 Task: Write a soql queries using OFFSET keyword.
Action: Mouse moved to (1248, 84)
Screenshot: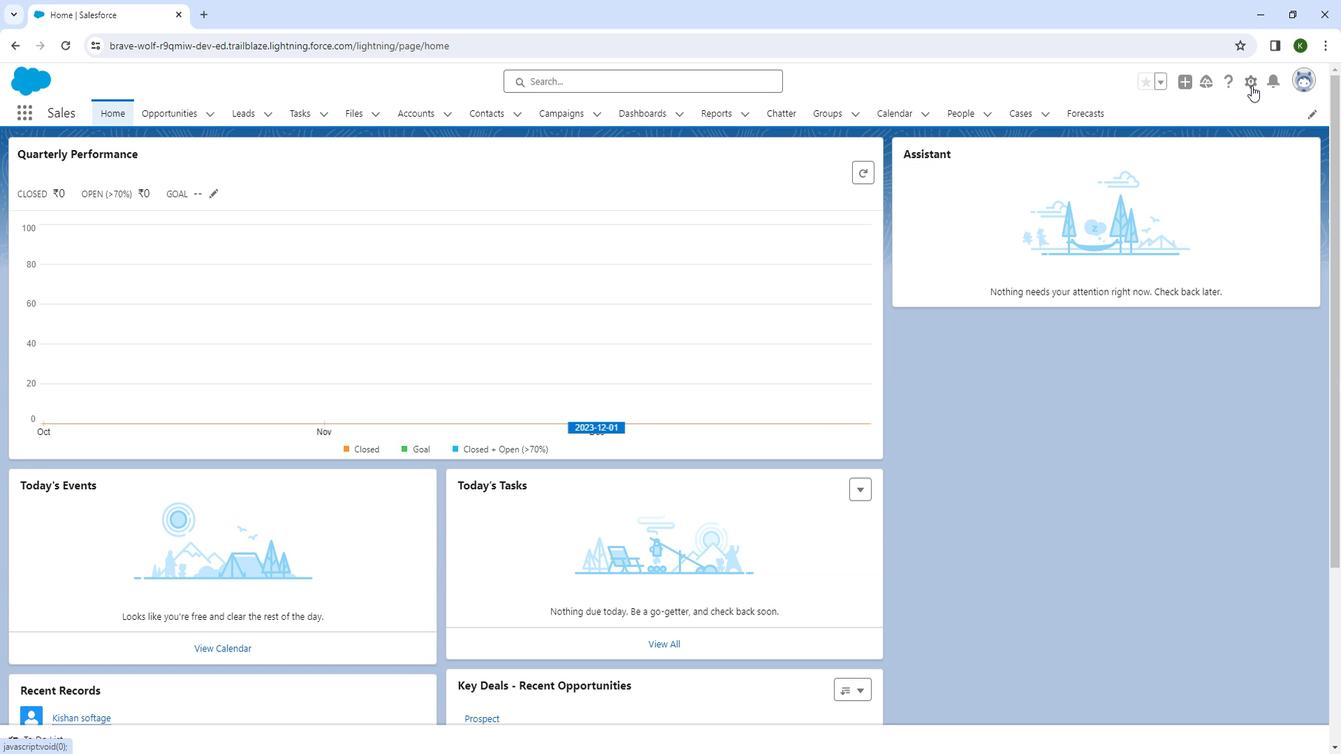 
Action: Mouse pressed left at (1248, 84)
Screenshot: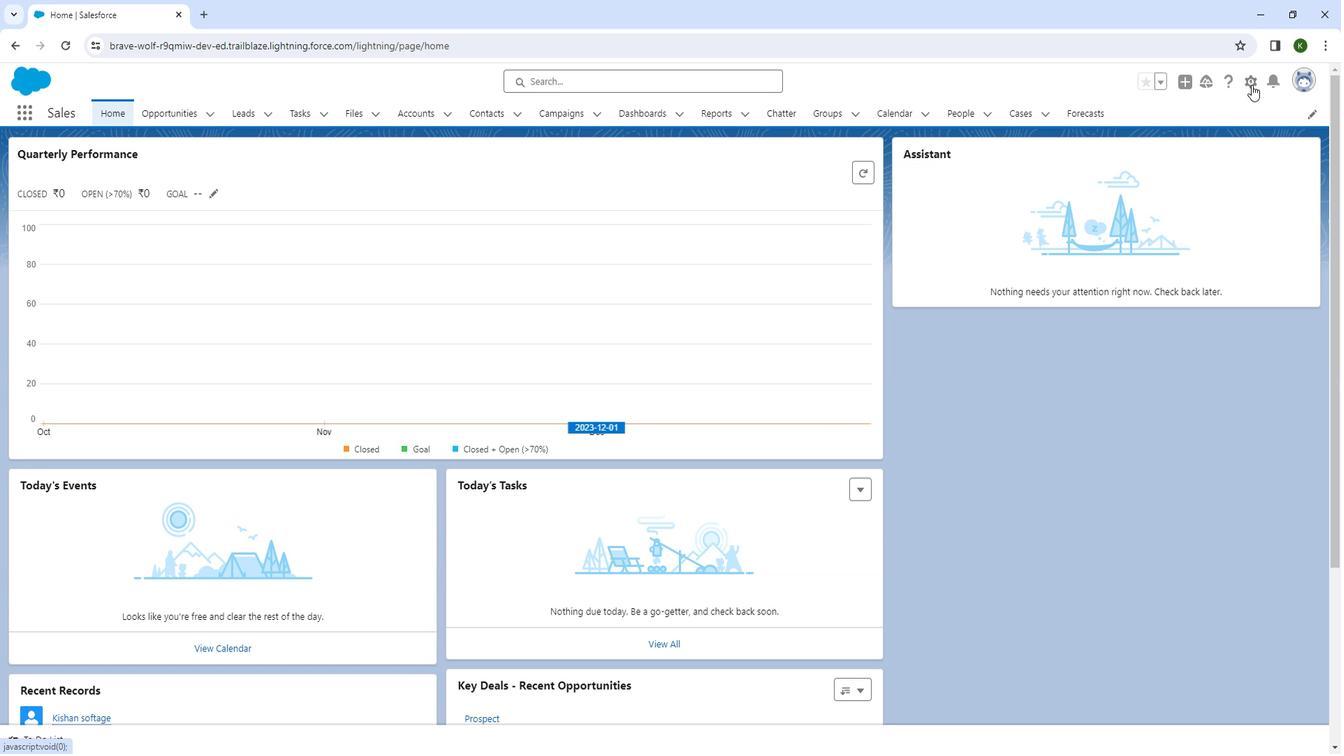 
Action: Mouse moved to (1196, 206)
Screenshot: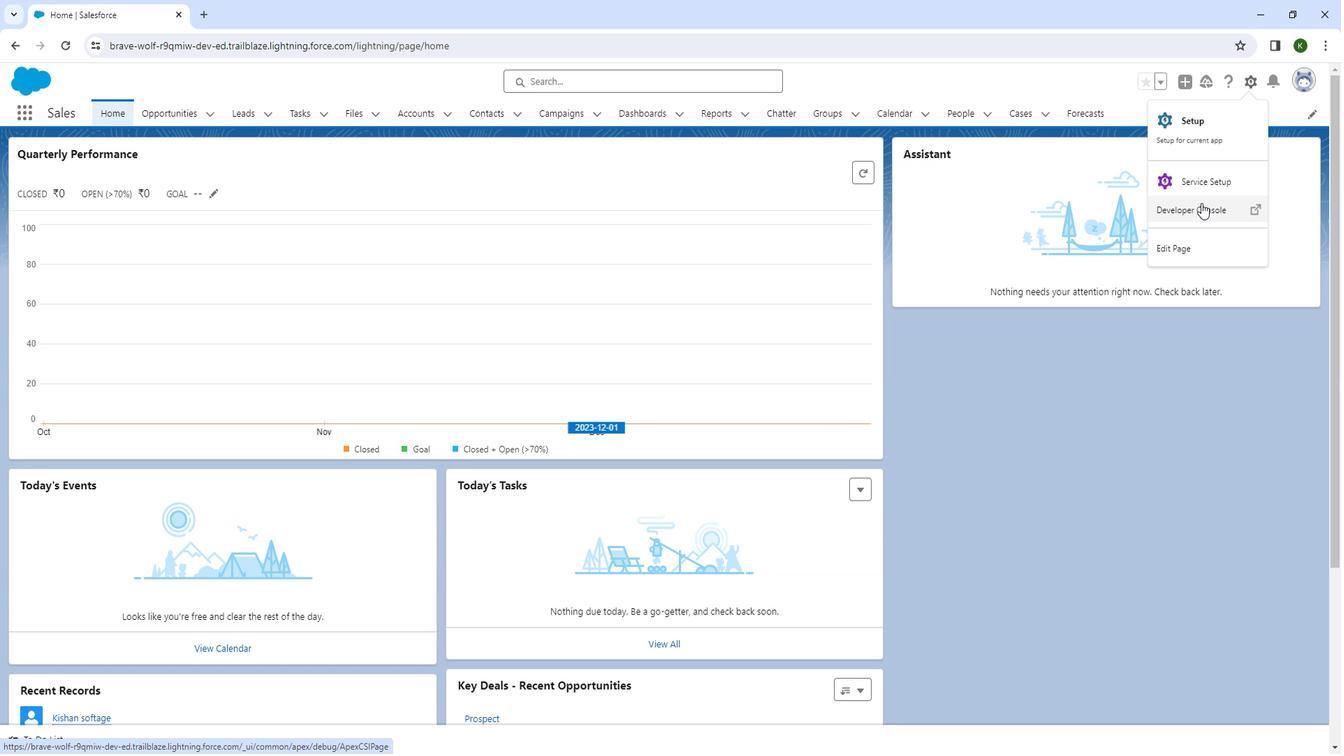 
Action: Mouse pressed right at (1196, 206)
Screenshot: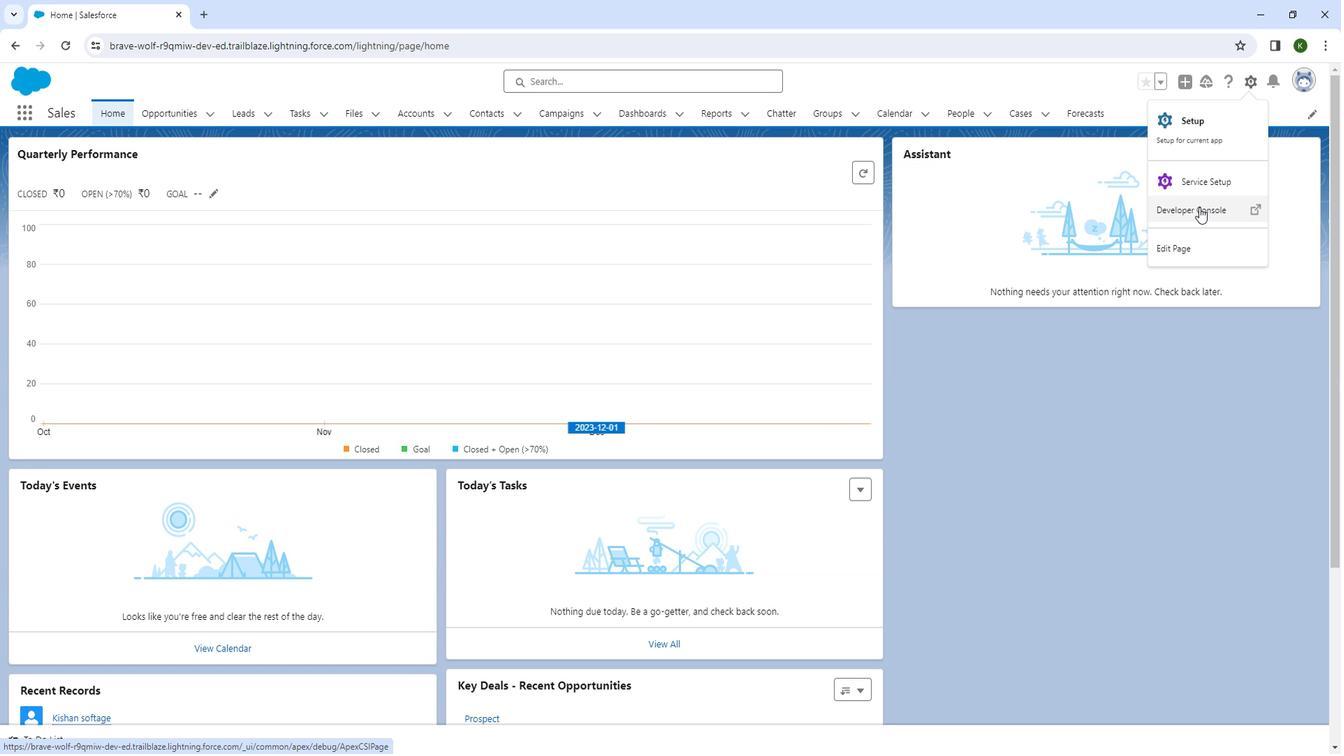 
Action: Mouse moved to (1092, 213)
Screenshot: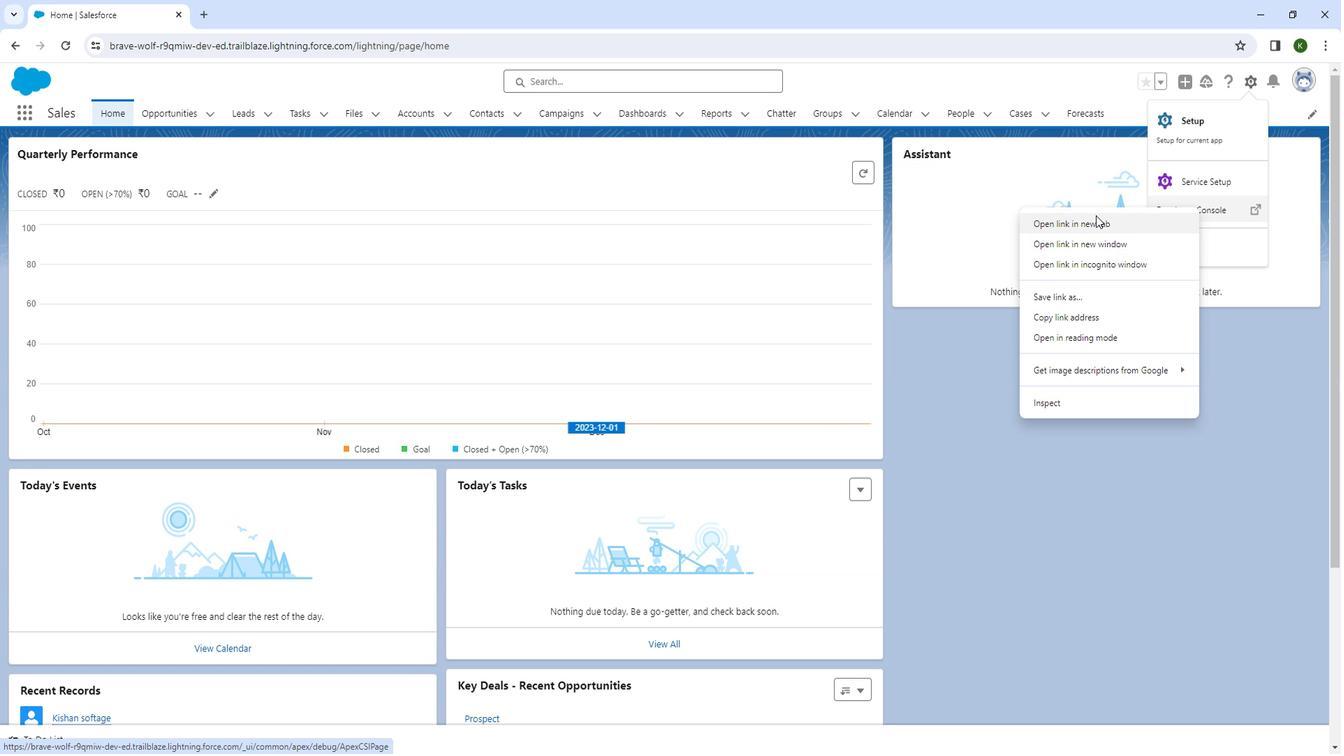 
Action: Mouse pressed left at (1092, 213)
Screenshot: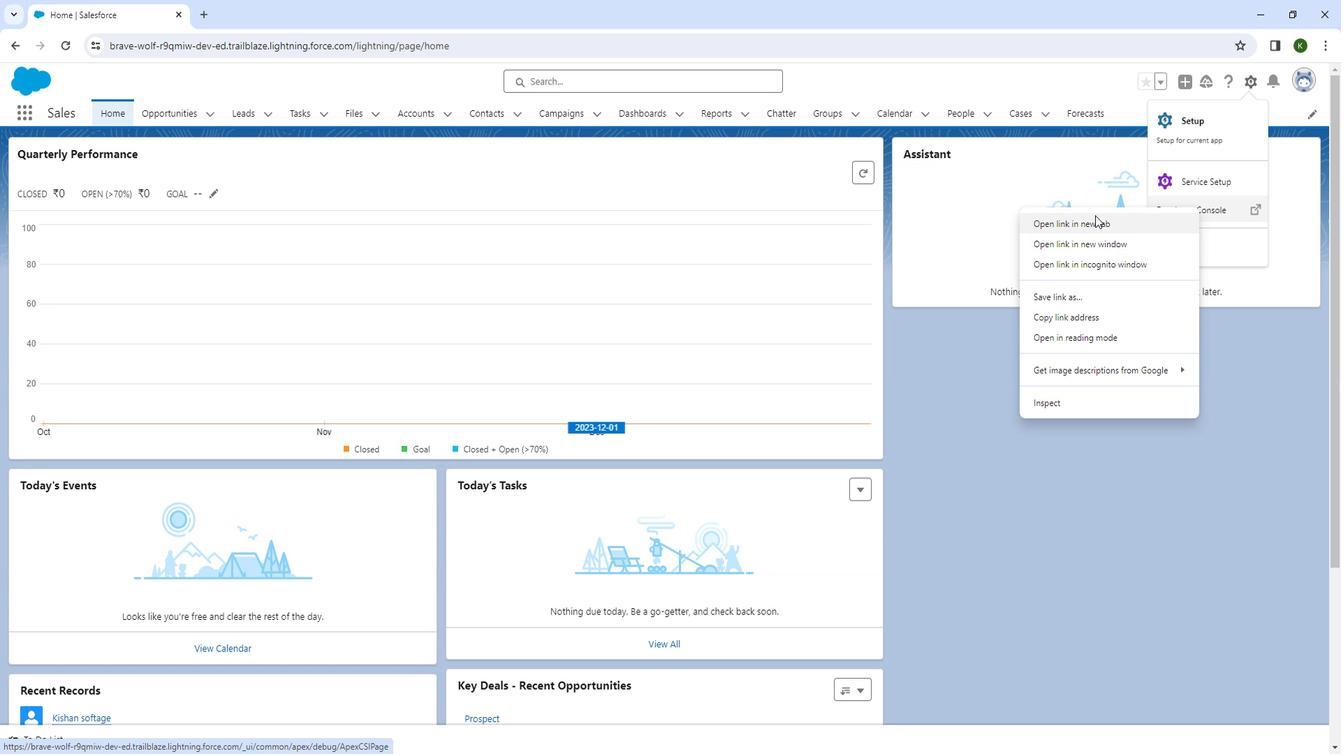 
Action: Mouse moved to (270, 10)
Screenshot: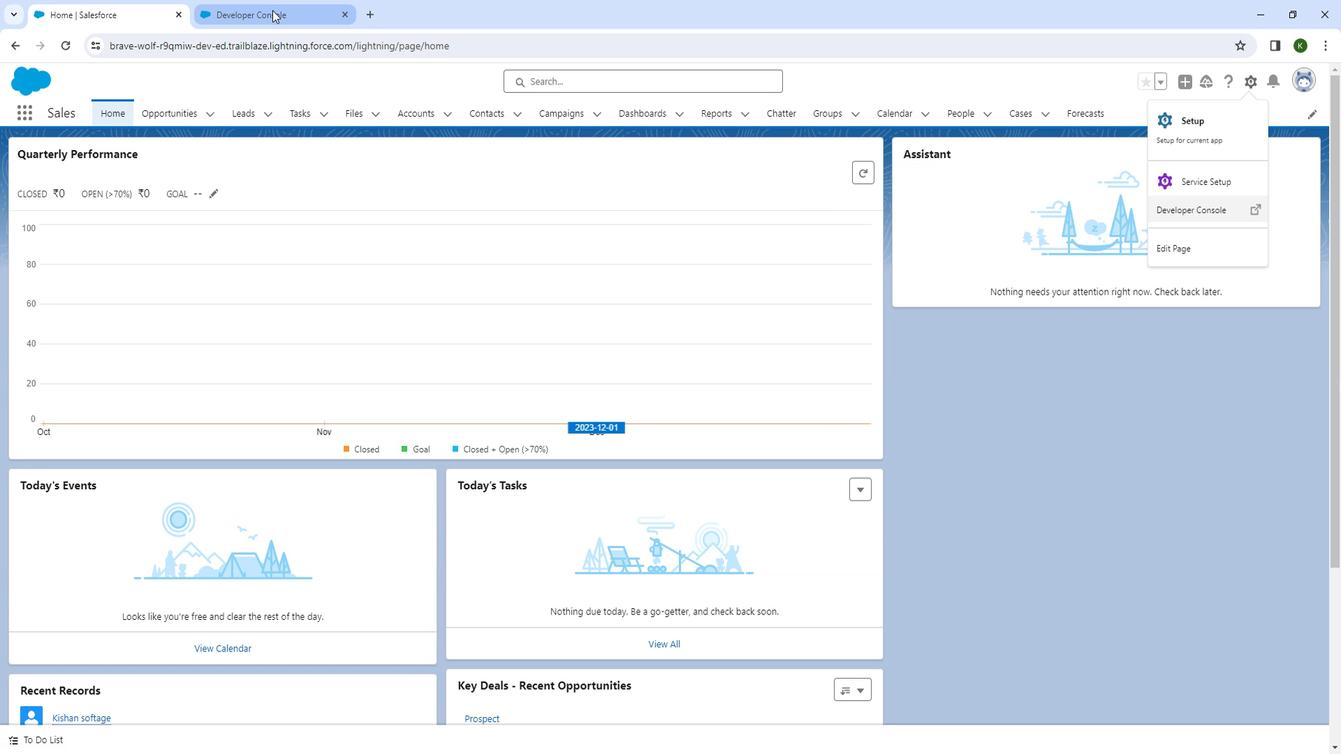 
Action: Mouse pressed left at (270, 10)
Screenshot: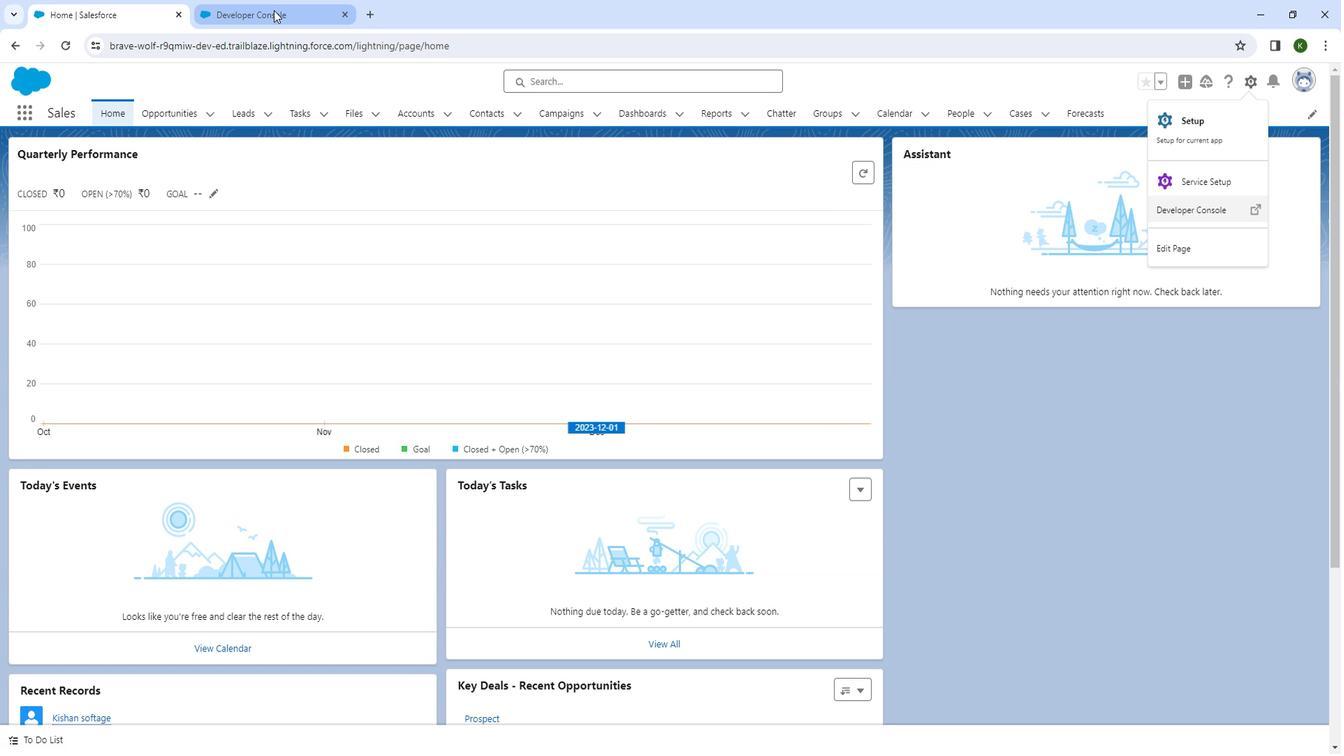 
Action: Mouse moved to (131, 90)
Screenshot: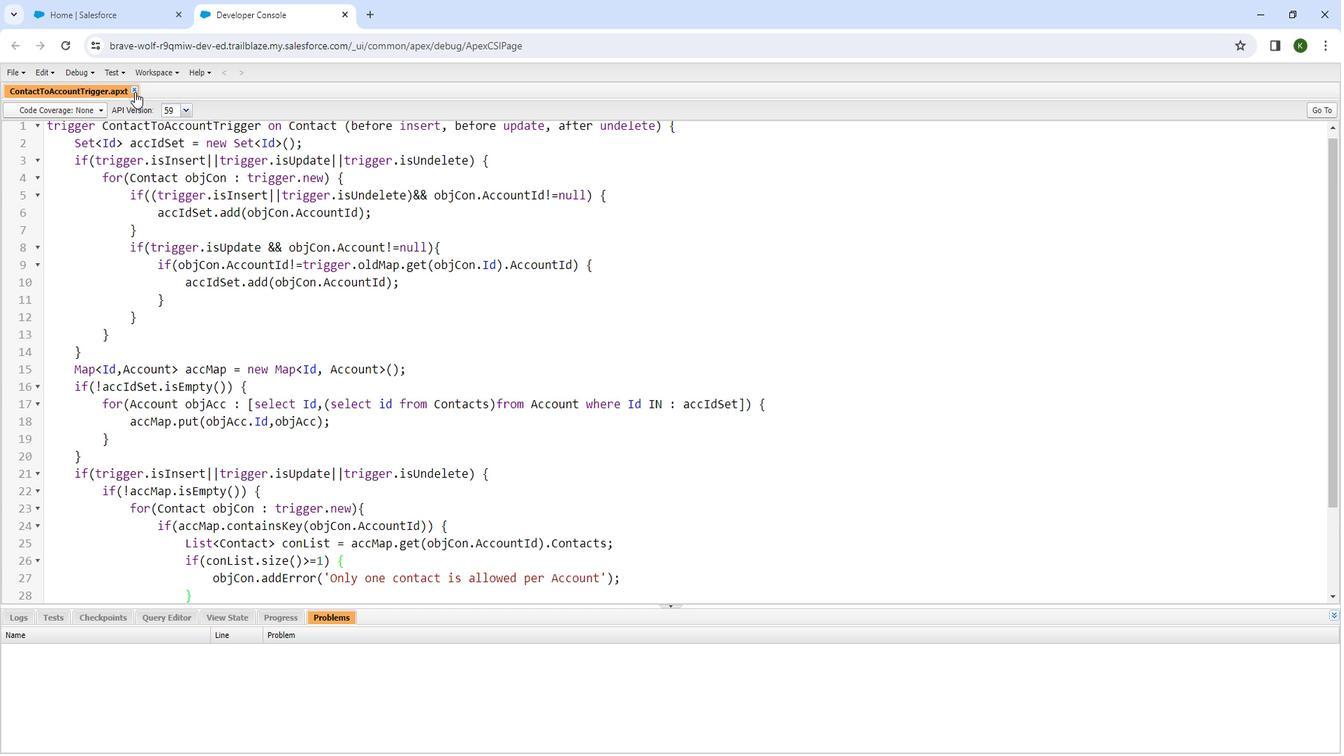 
Action: Mouse pressed left at (131, 90)
Screenshot: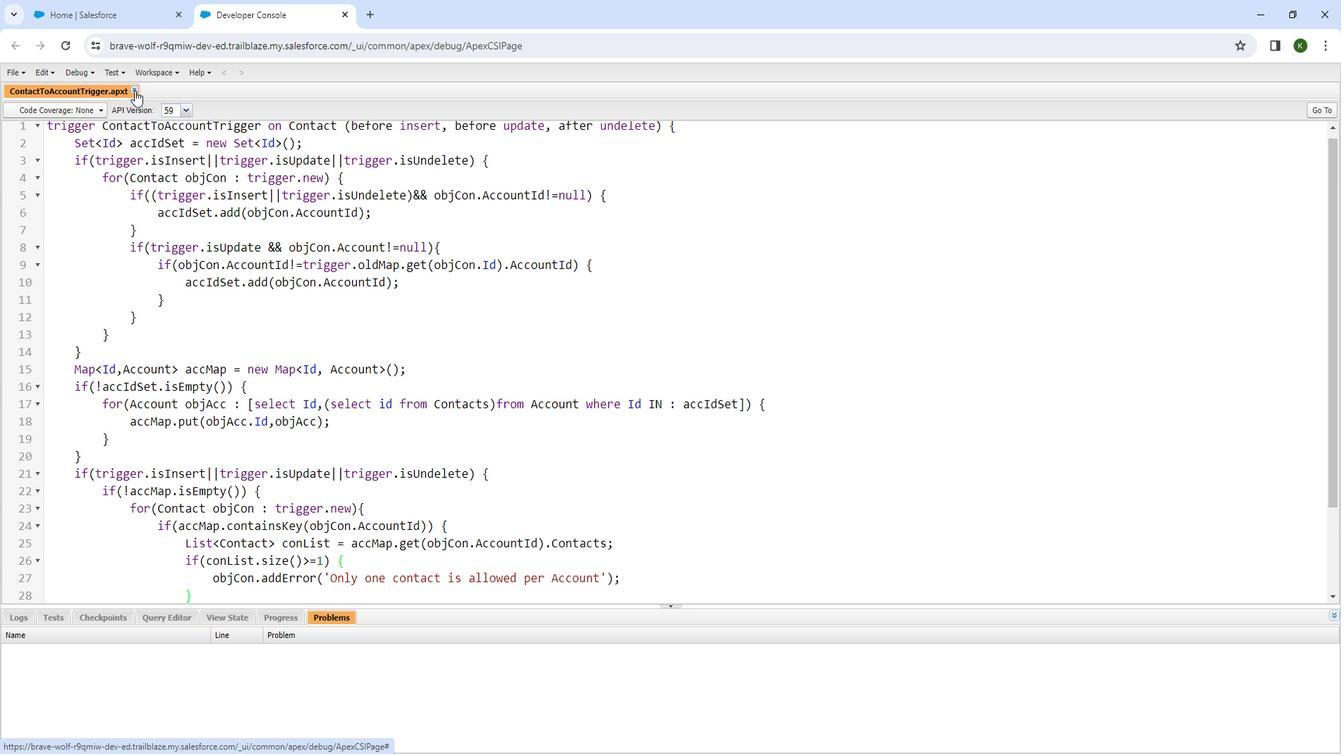 
Action: Mouse moved to (162, 610)
Screenshot: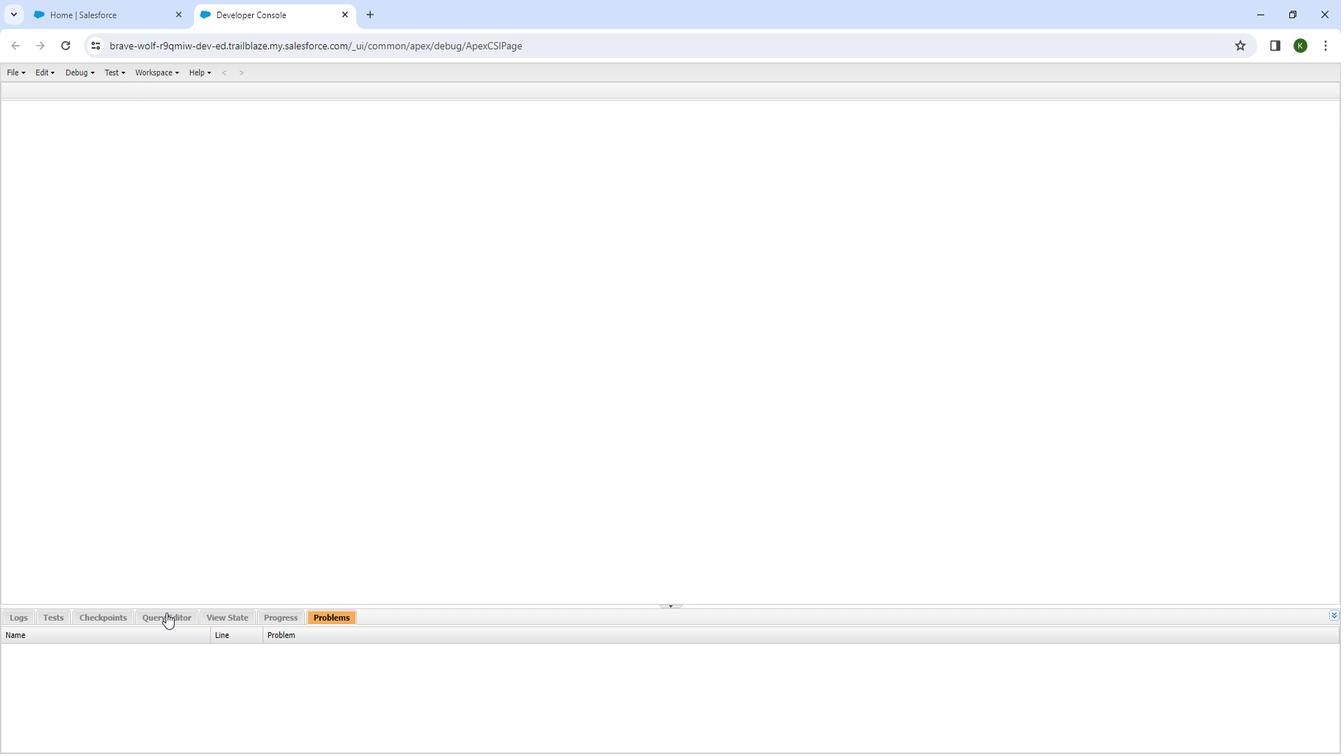 
Action: Mouse pressed left at (162, 610)
Screenshot: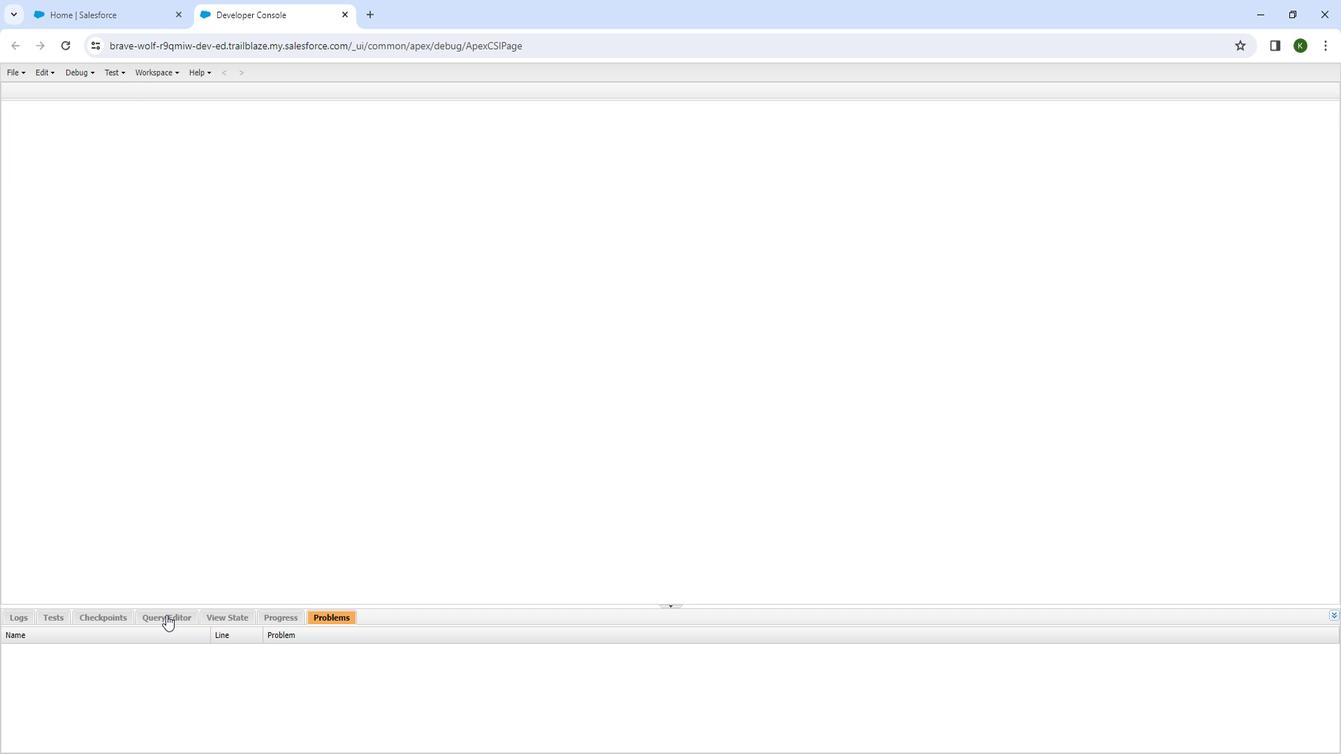 
Action: Mouse moved to (125, 634)
Screenshot: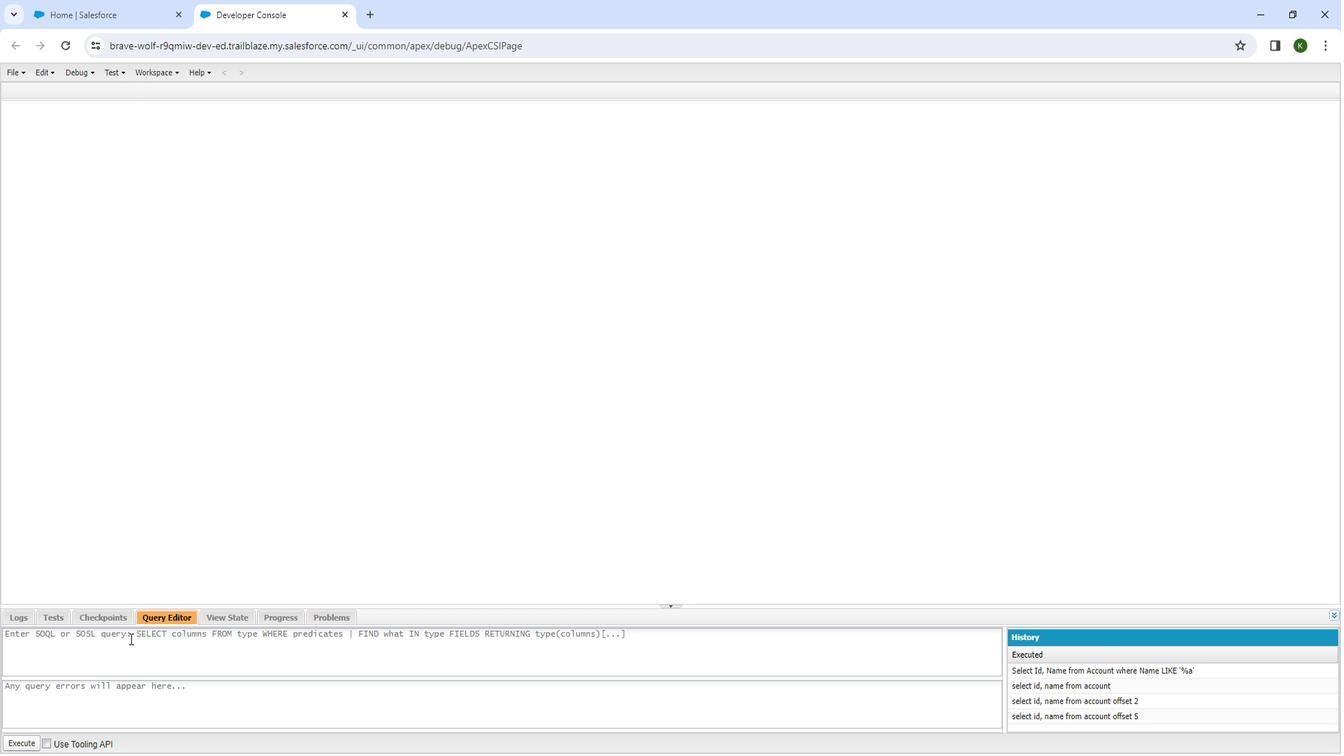 
Action: Mouse pressed left at (125, 634)
Screenshot: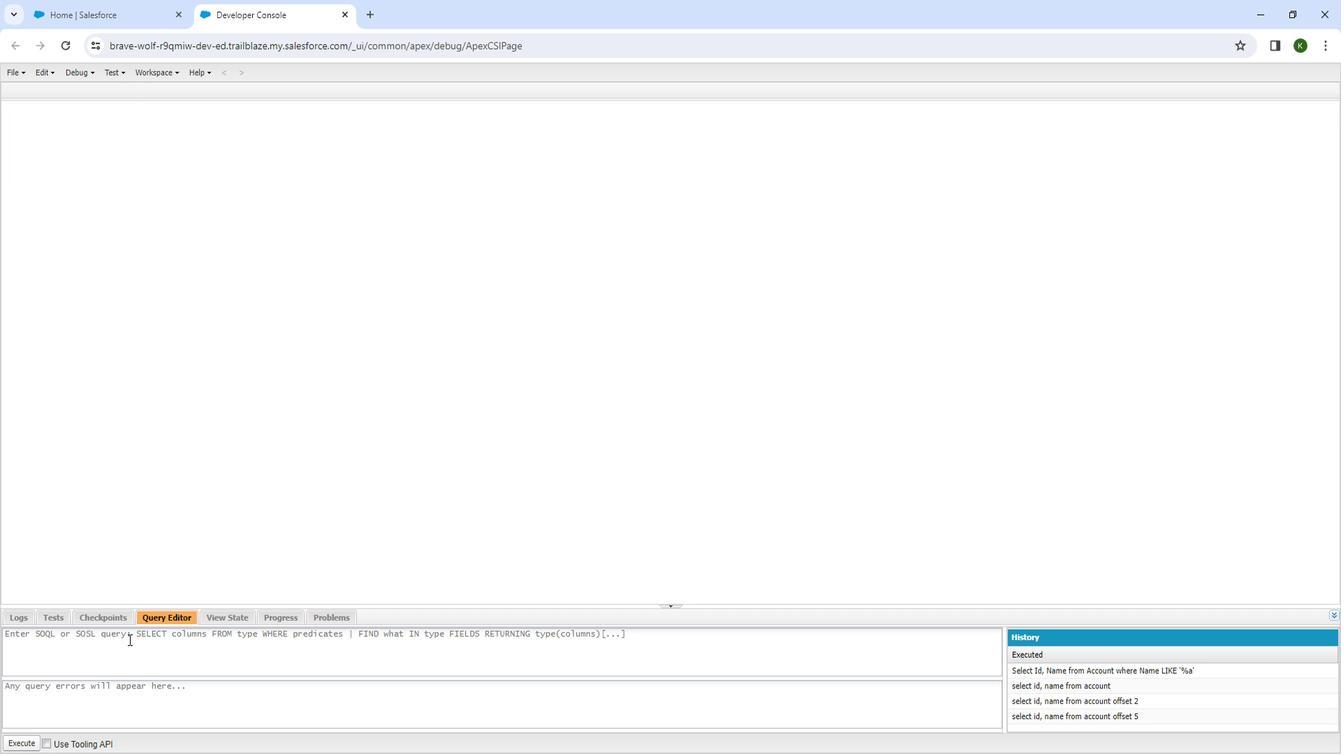 
Action: Mouse moved to (131, 635)
Screenshot: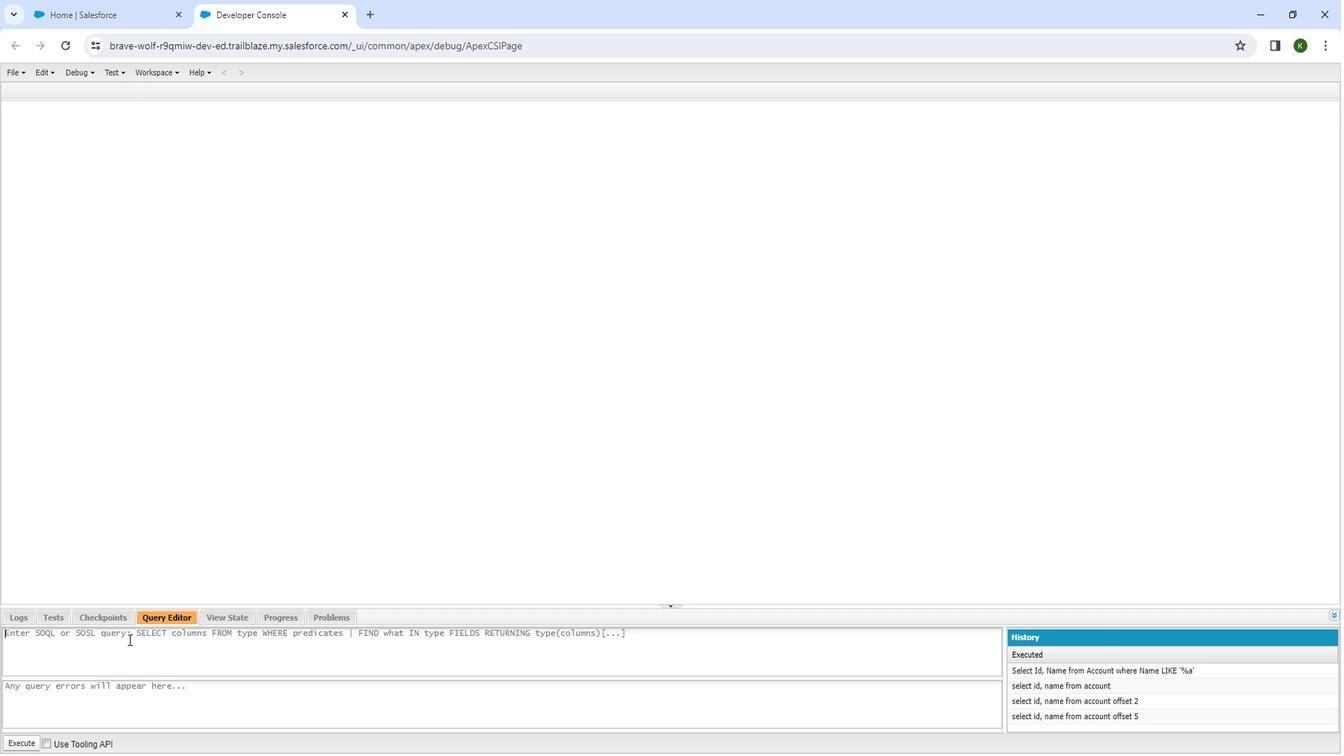 
Action: Key pressed select<Key.space><Key.shift_r>Name,<Key.space><Key.shift>Account<Key.shift_r>Number,<Key.space><Key.shift_r>Type<Key.space>from<Key.space><Key.shift>Accou
Screenshot: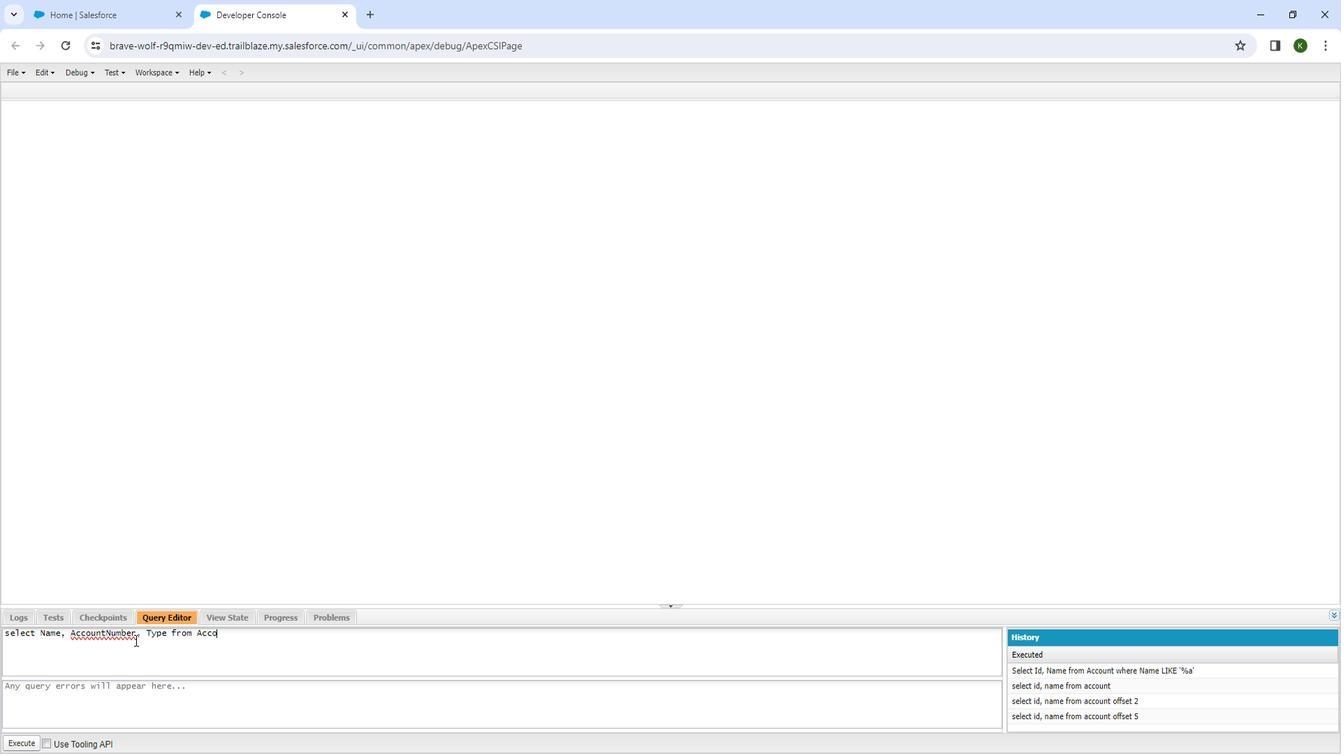 
Action: Mouse moved to (132, 635)
Screenshot: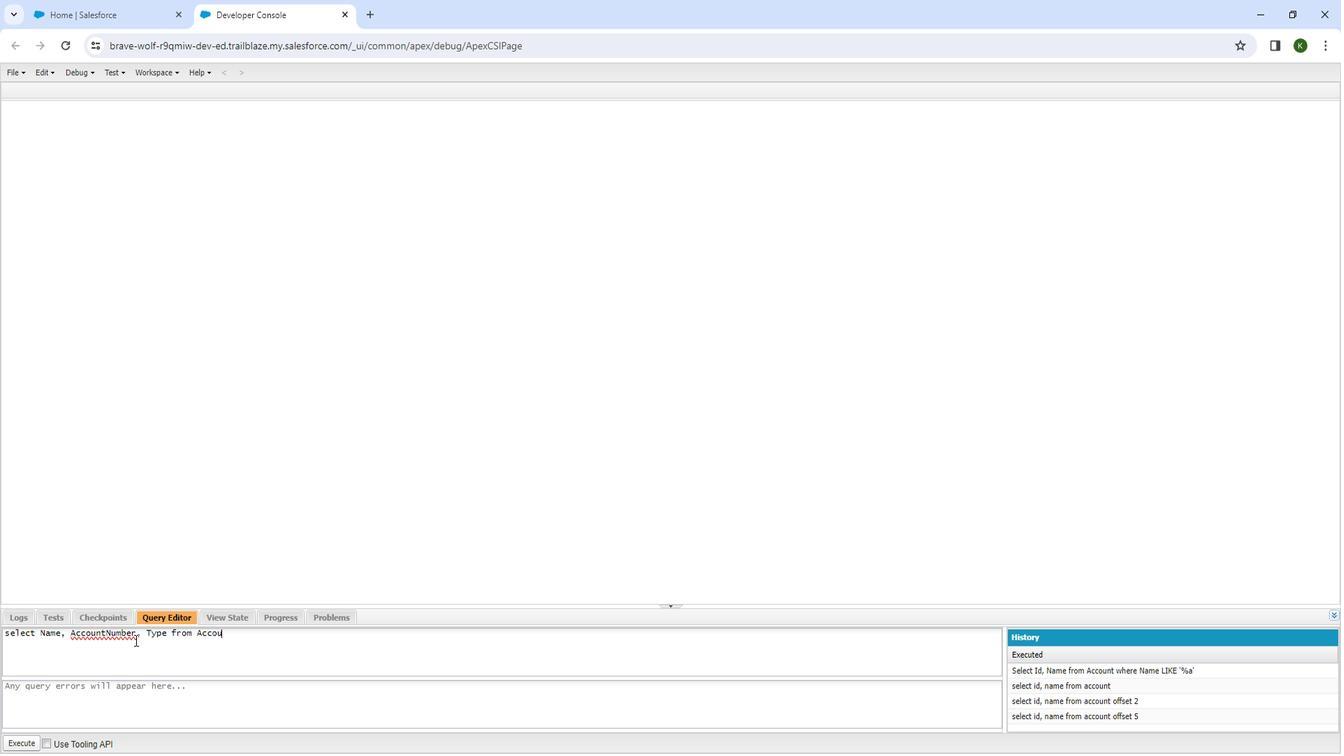 
Action: Key pressed nt<Key.space>offset<Key.space>5
Screenshot: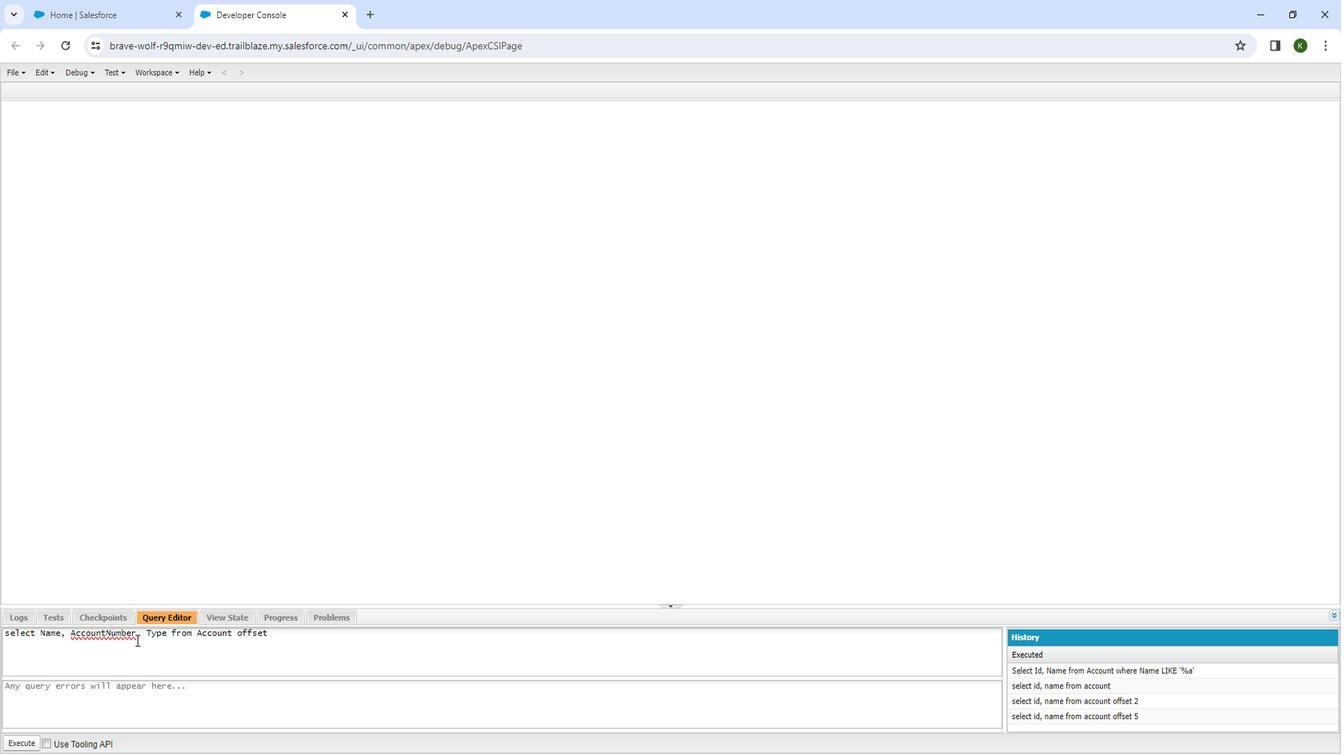 
Action: Mouse moved to (20, 736)
Screenshot: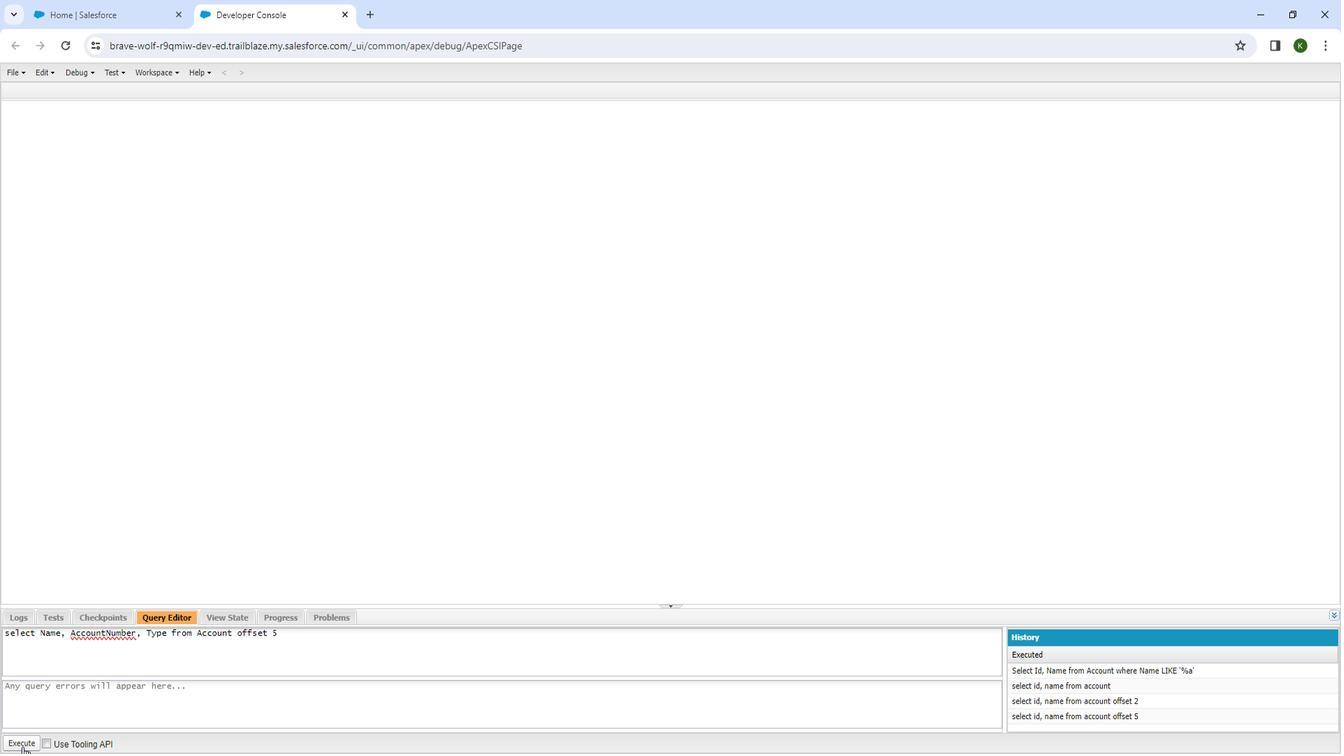 
Action: Mouse pressed left at (20, 736)
Screenshot: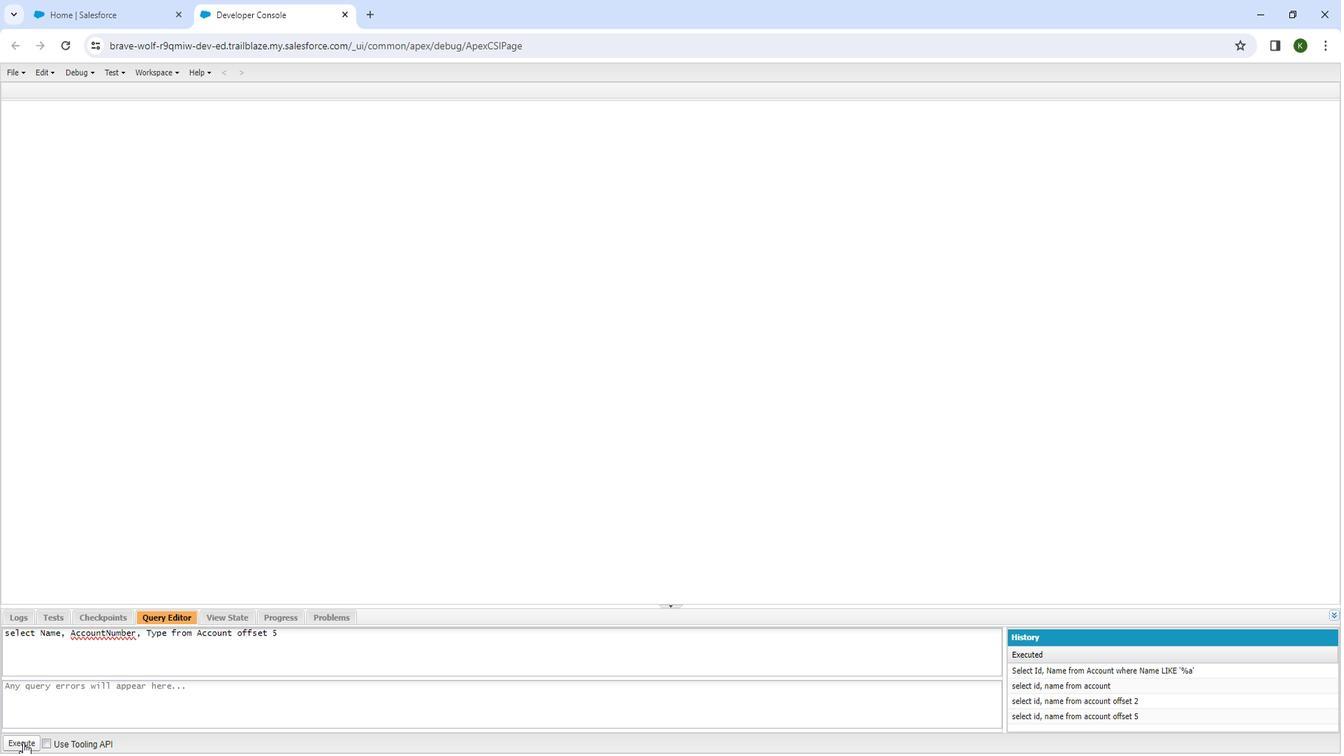
Action: Mouse moved to (81, 90)
Screenshot: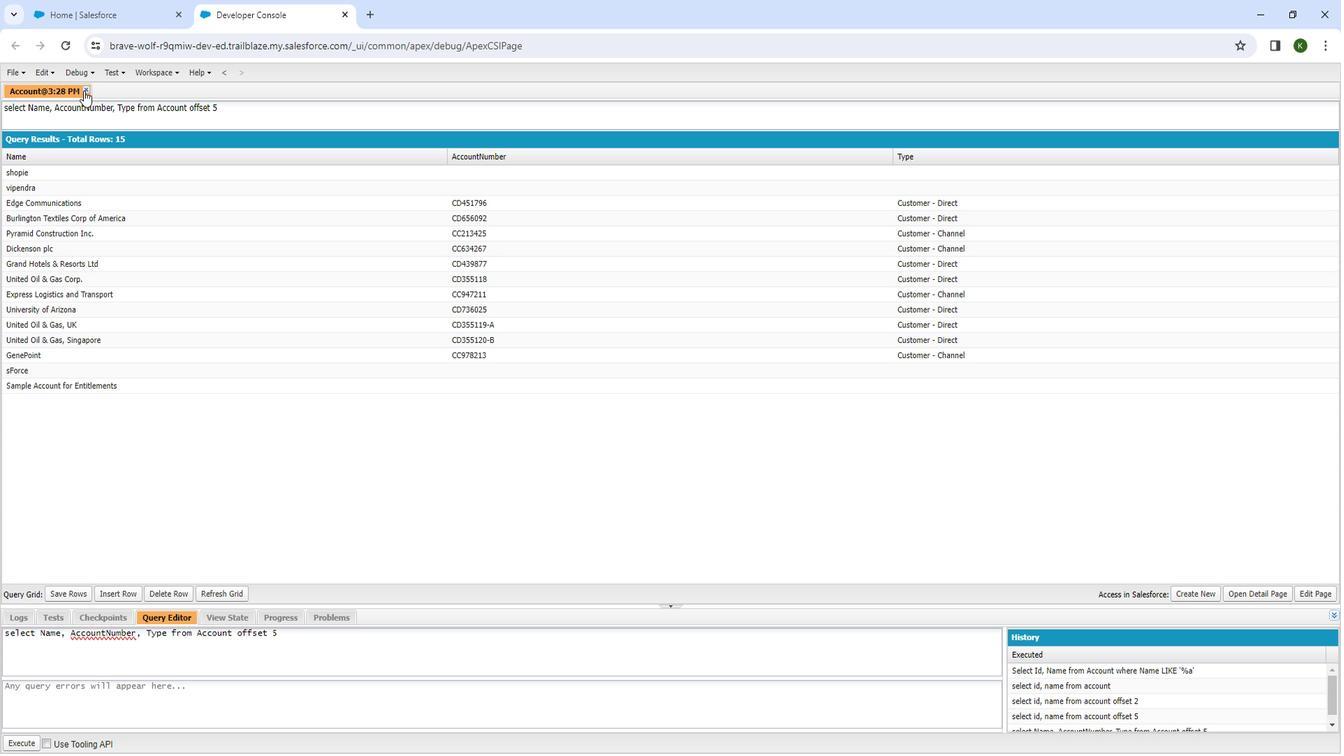 
Action: Mouse pressed left at (81, 90)
Screenshot: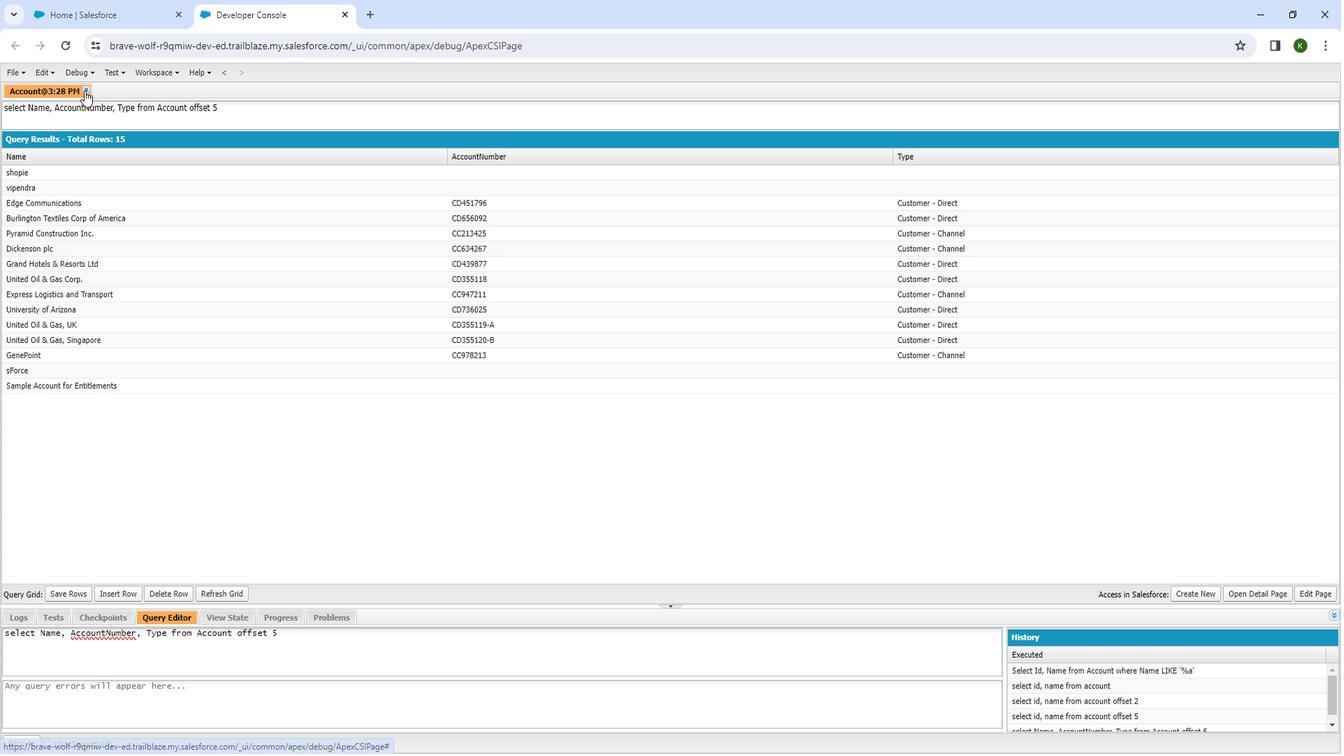 
Action: Mouse moved to (303, 629)
Screenshot: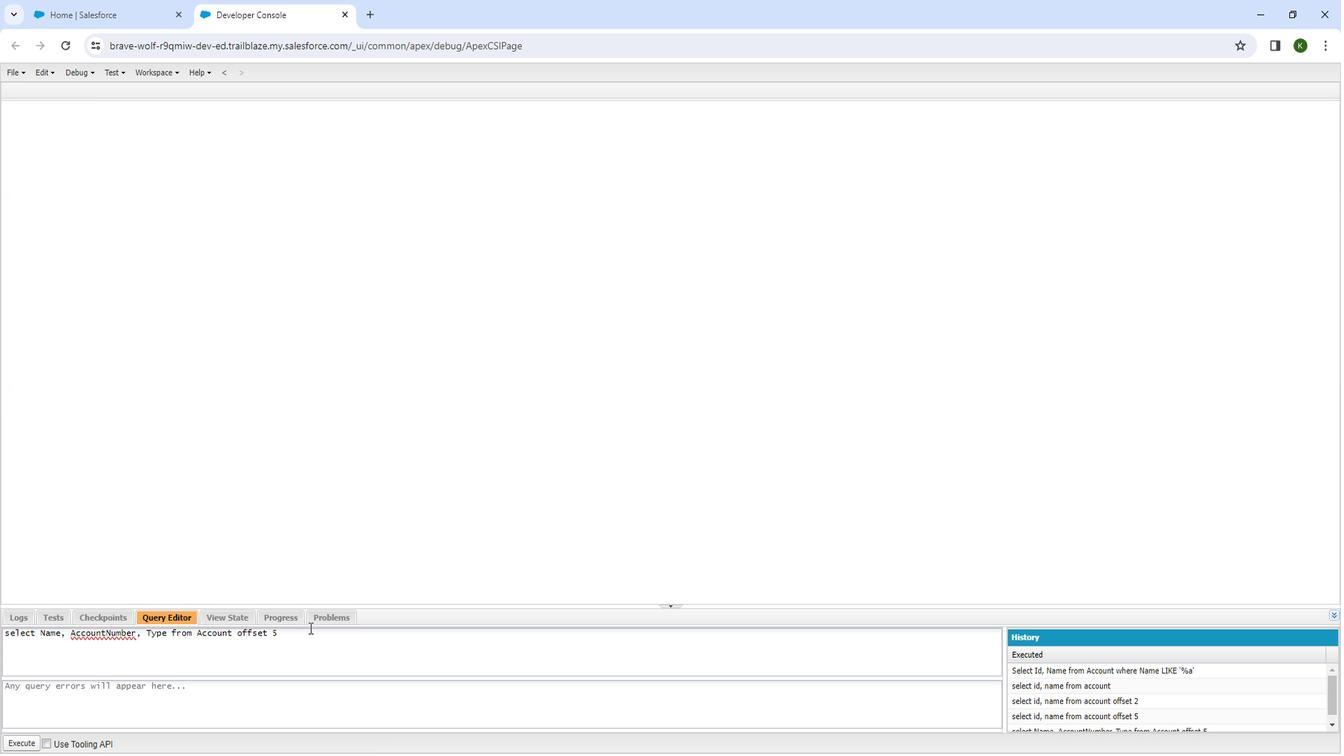 
Action: Mouse pressed left at (303, 629)
Screenshot: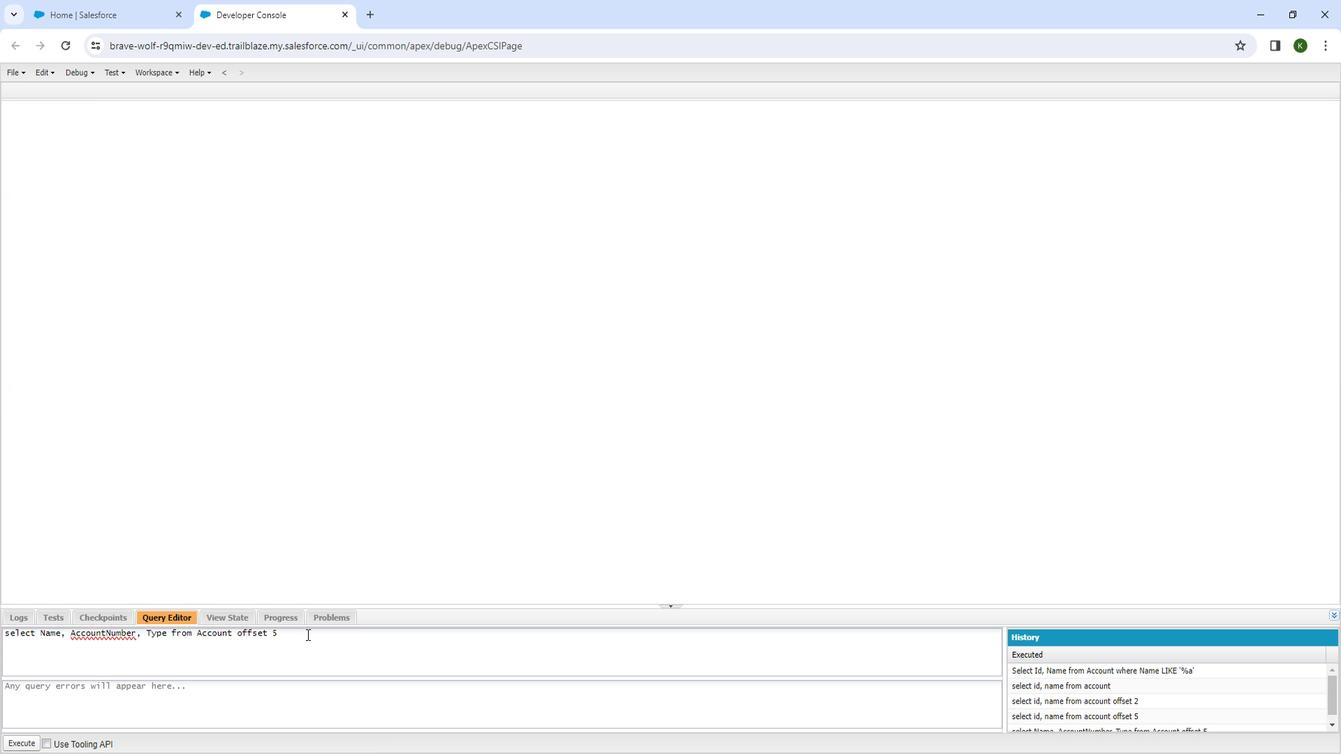 
Action: Key pressed ctrl+A<Key.backspace>select<Key.space><Key.shift_r>Name,<Key.space>department,<Key.space>phone<Key.space>from<Key.space>contact<Key.space>offset<Key.space>5
Screenshot: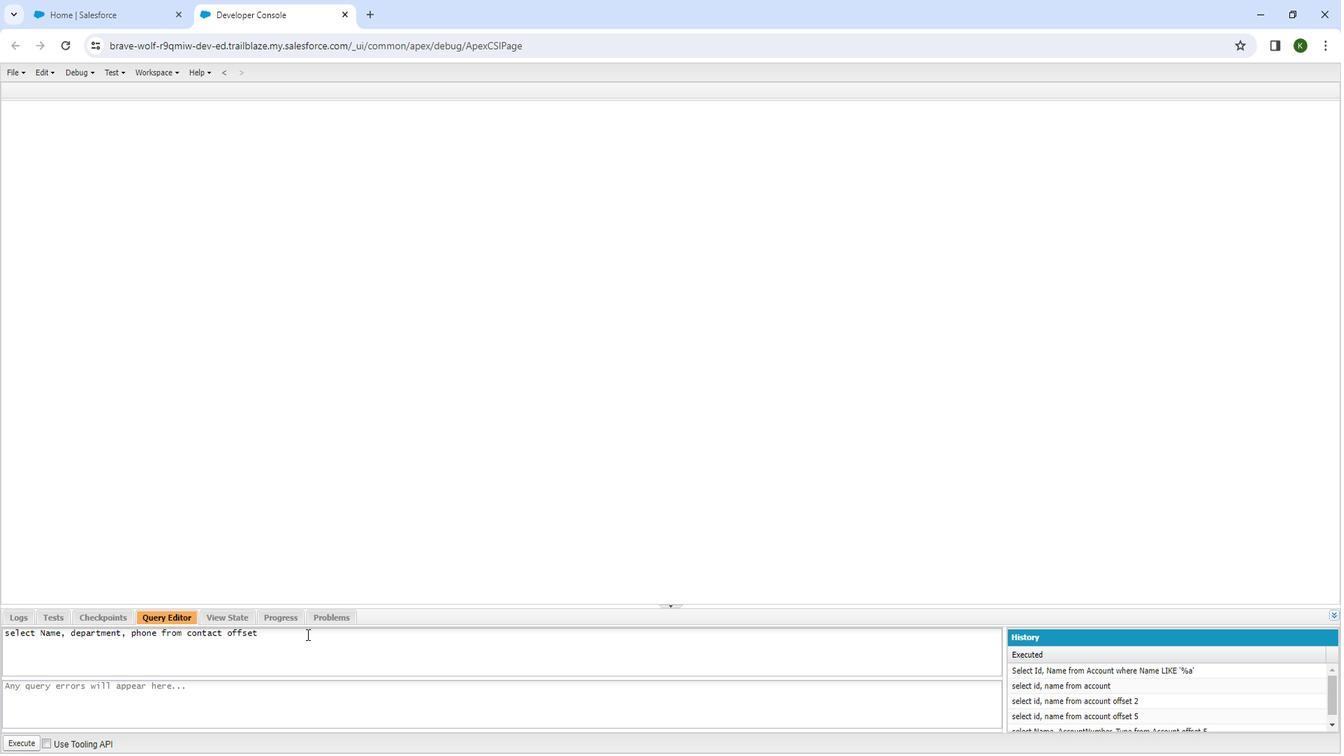 
Action: Mouse moved to (20, 735)
Screenshot: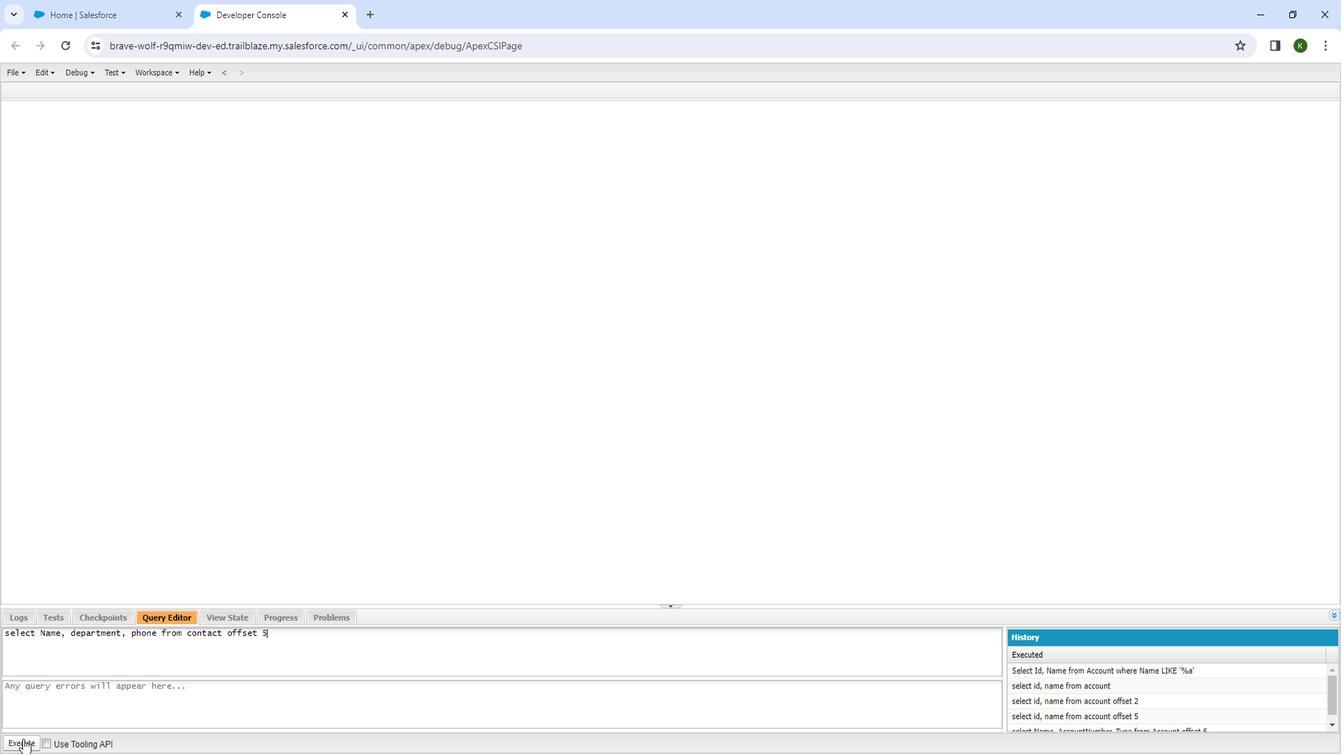 
Action: Mouse pressed left at (20, 735)
Screenshot: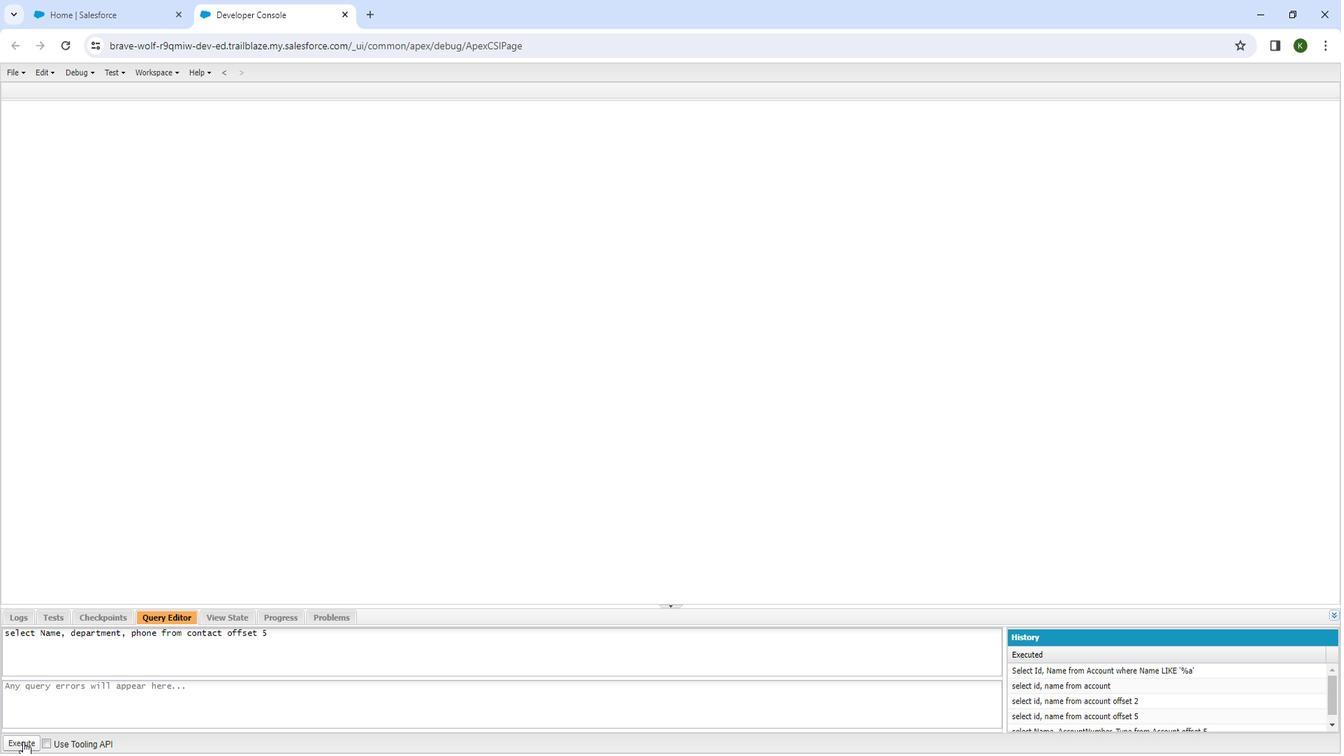 
Action: Mouse moved to (276, 631)
Screenshot: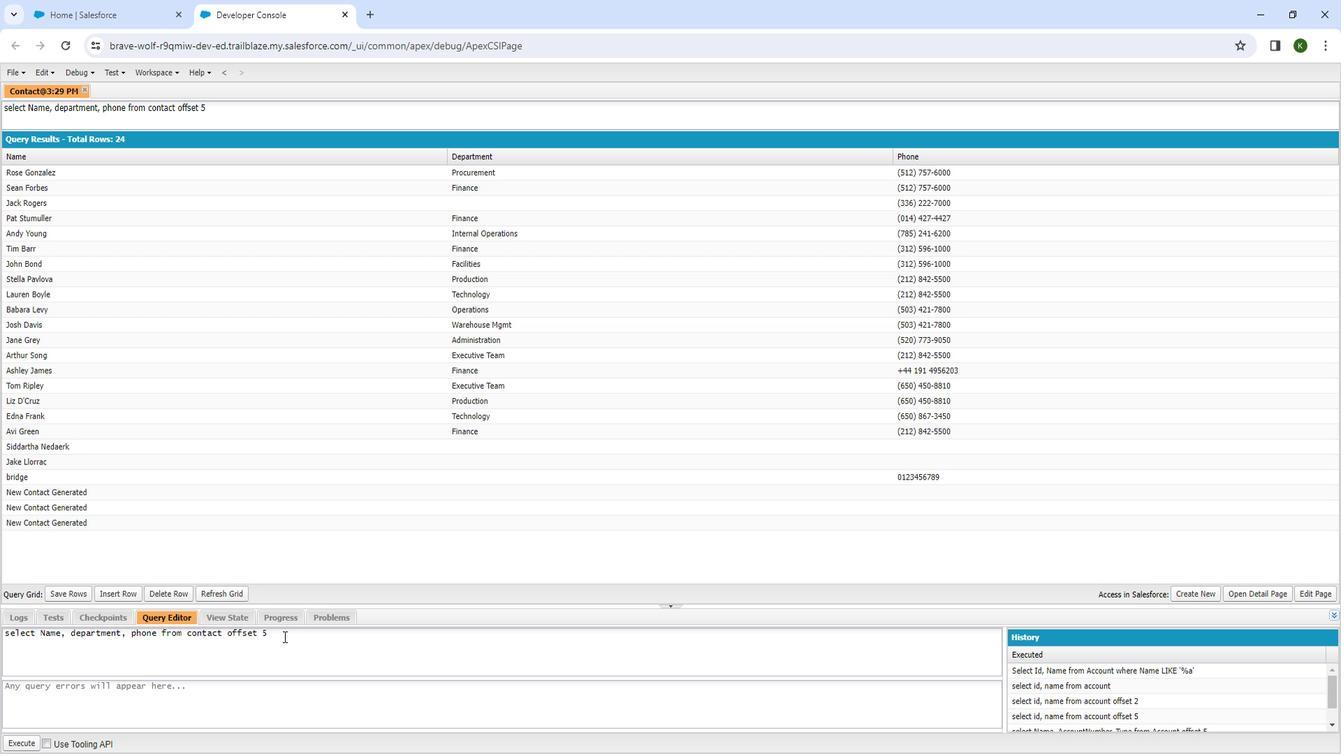 
Action: Mouse pressed left at (276, 631)
Screenshot: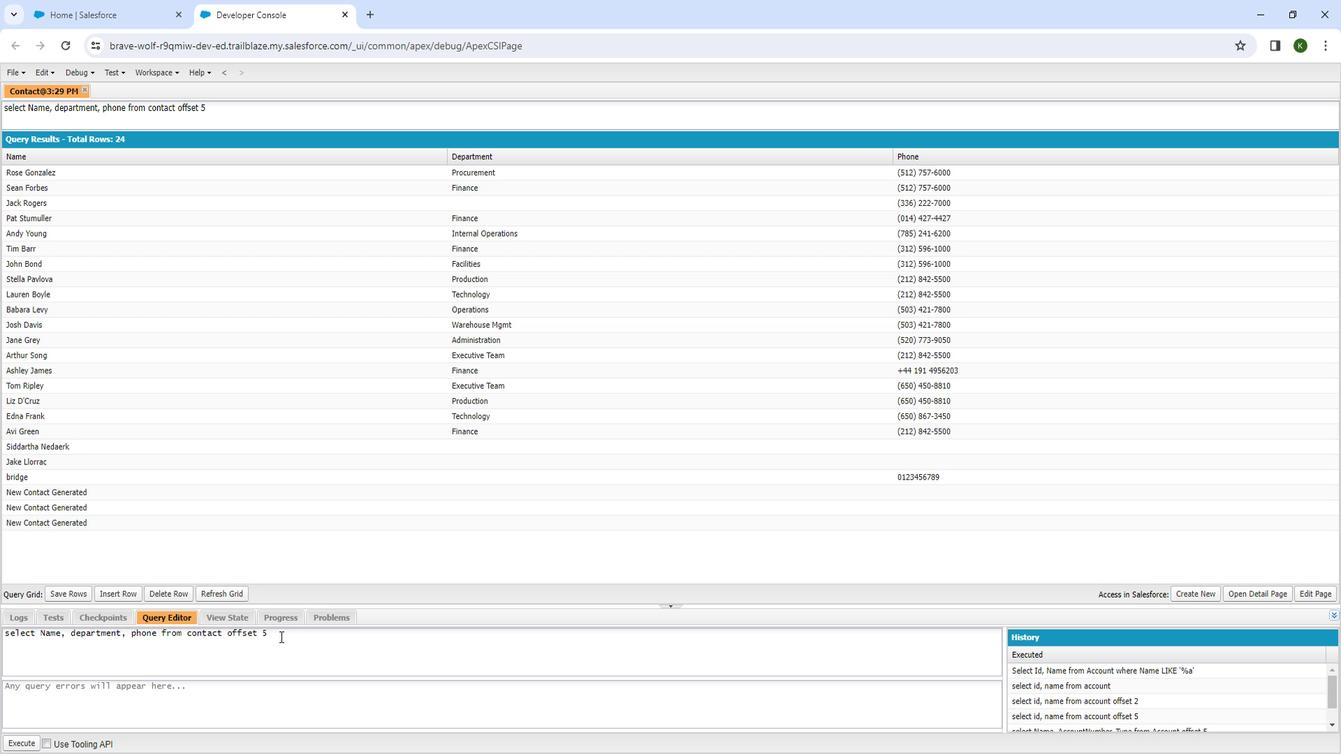 
Action: Key pressed <Key.backspace>10
Screenshot: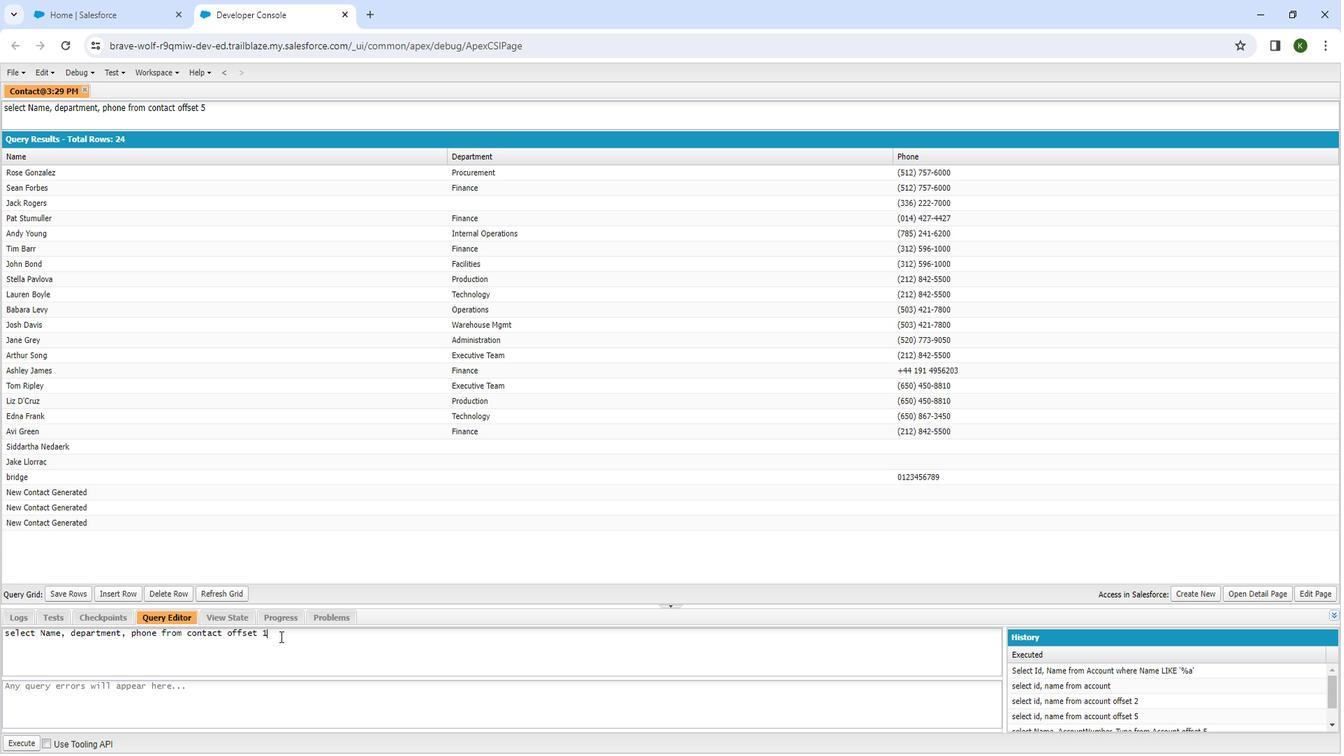 
Action: Mouse moved to (25, 737)
Screenshot: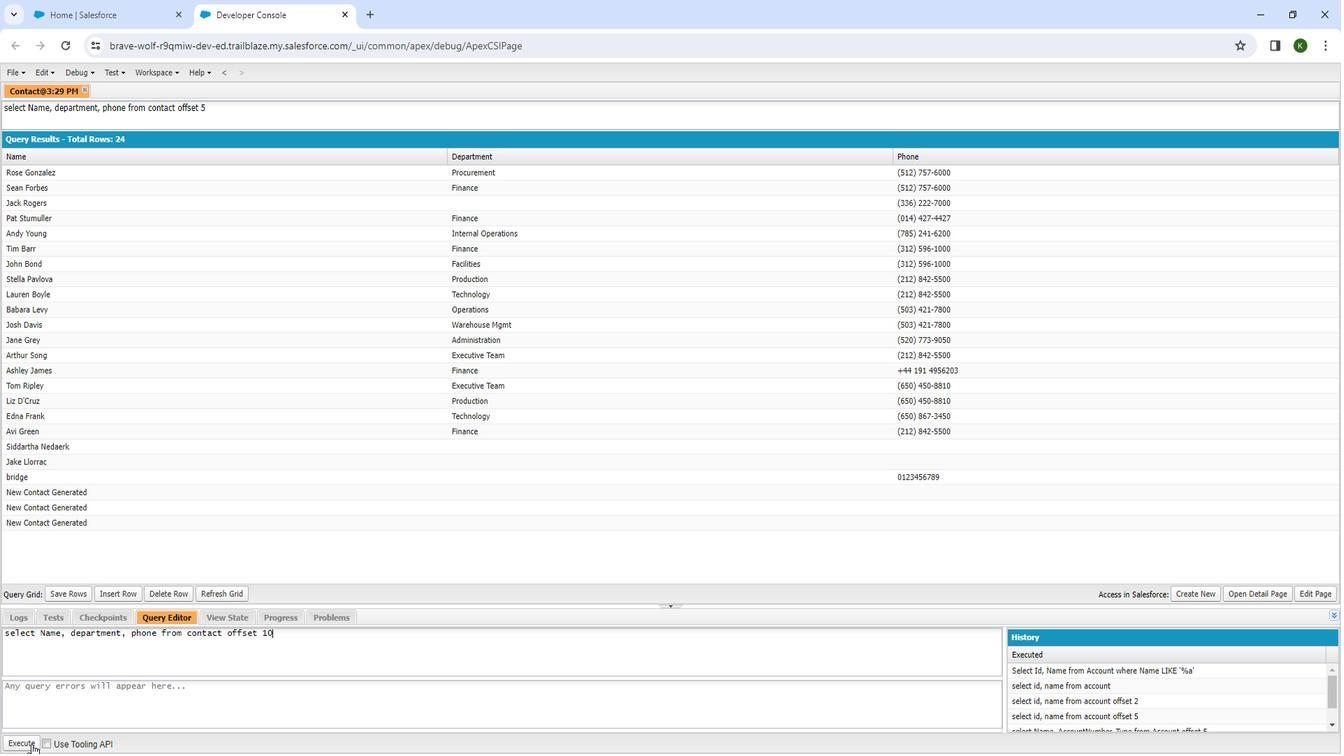 
Action: Mouse pressed left at (25, 737)
Screenshot: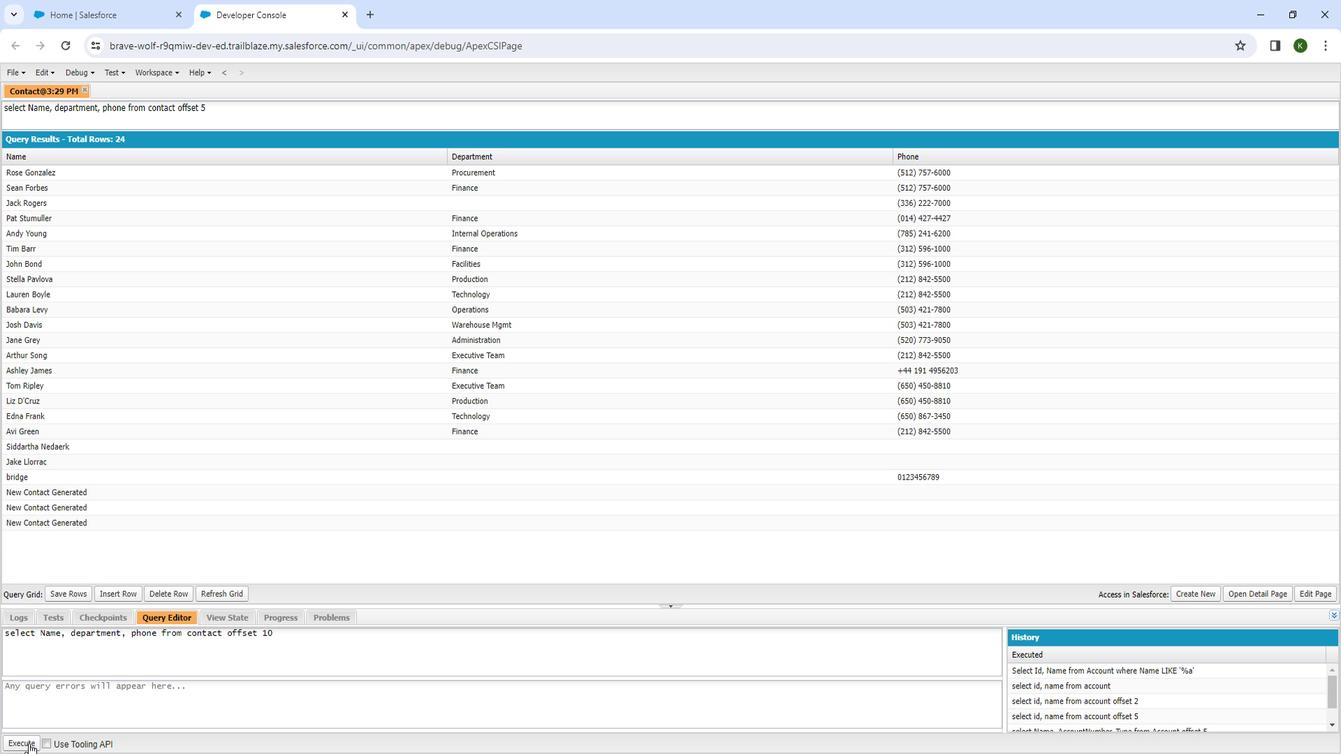
Action: Mouse moved to (182, 482)
Screenshot: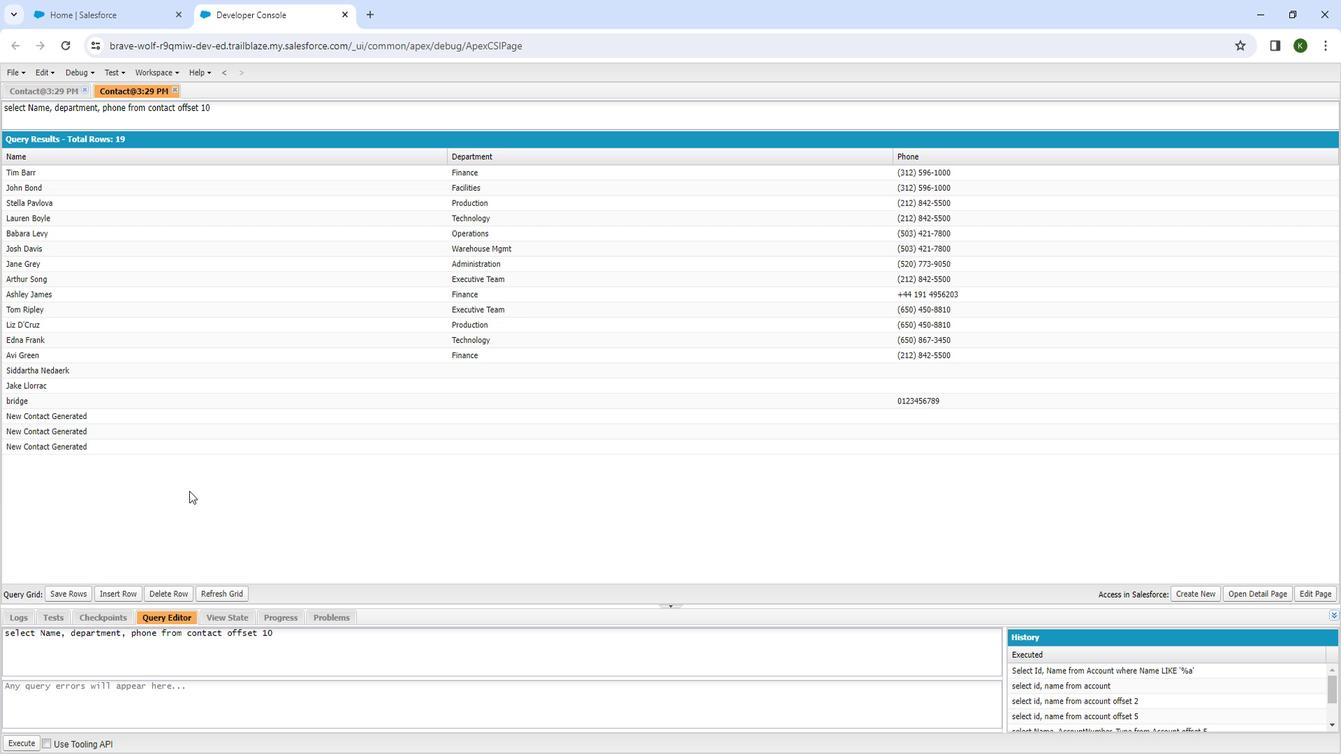 
